 Task: Create a due date automation trigger when advanced on, the moment a card is due add dates due in 1 days.
Action: Mouse moved to (959, 278)
Screenshot: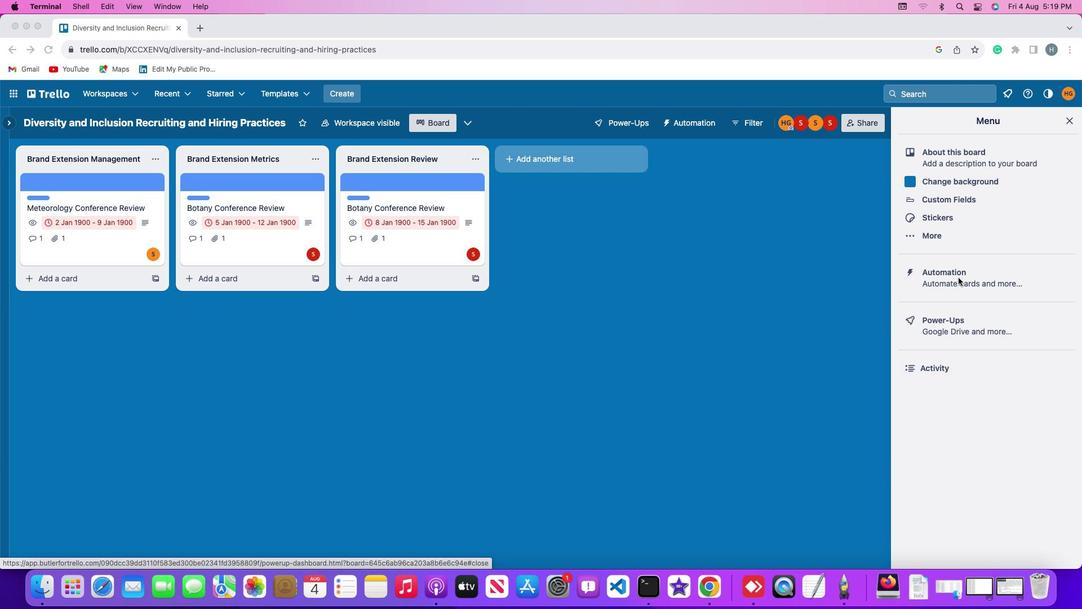 
Action: Mouse pressed left at (959, 278)
Screenshot: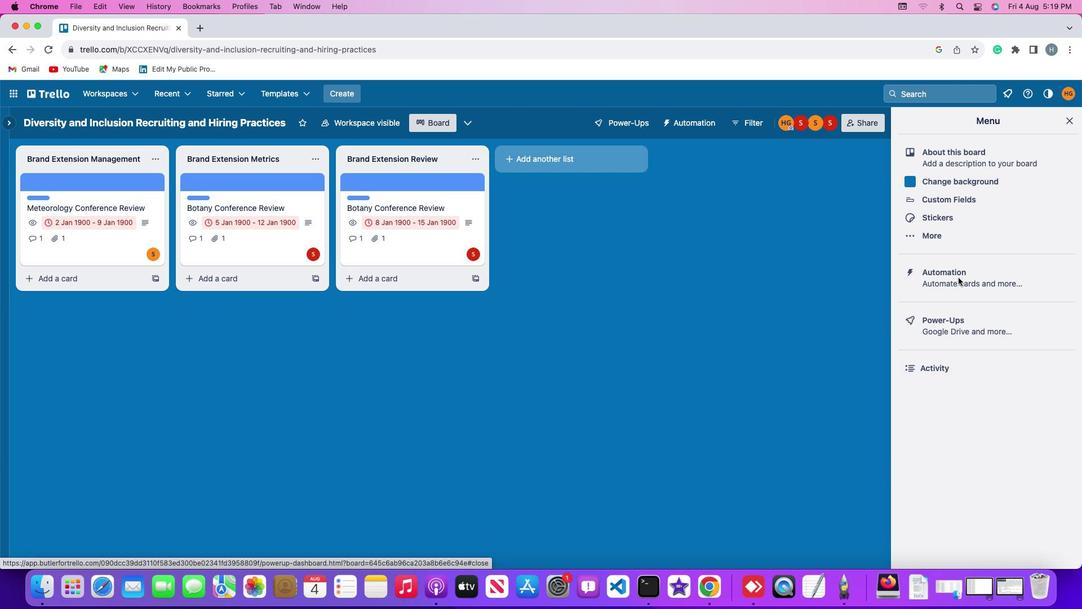 
Action: Mouse pressed left at (959, 278)
Screenshot: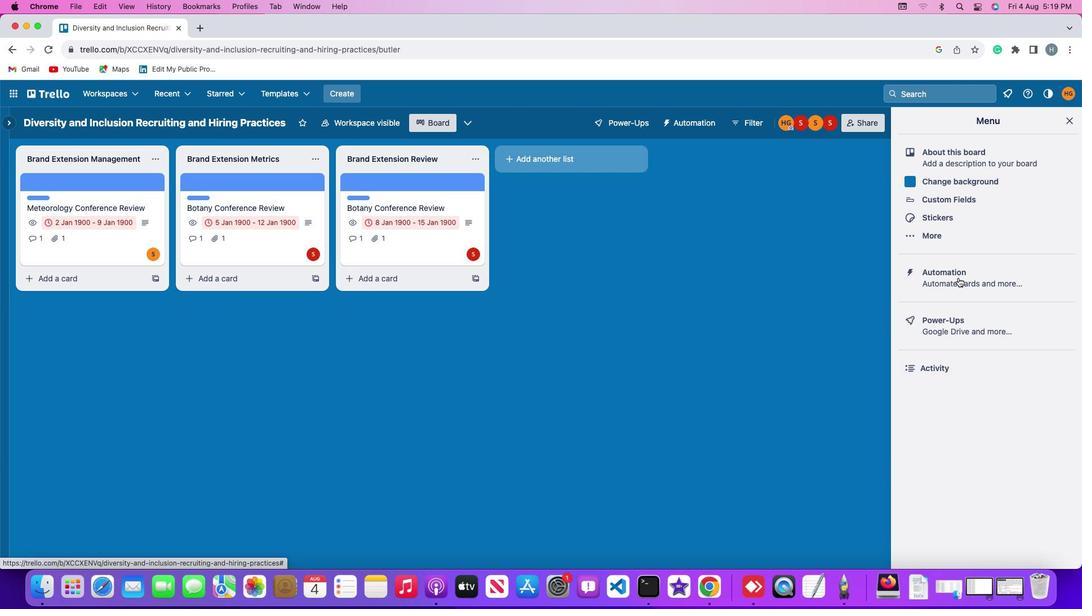 
Action: Mouse moved to (71, 267)
Screenshot: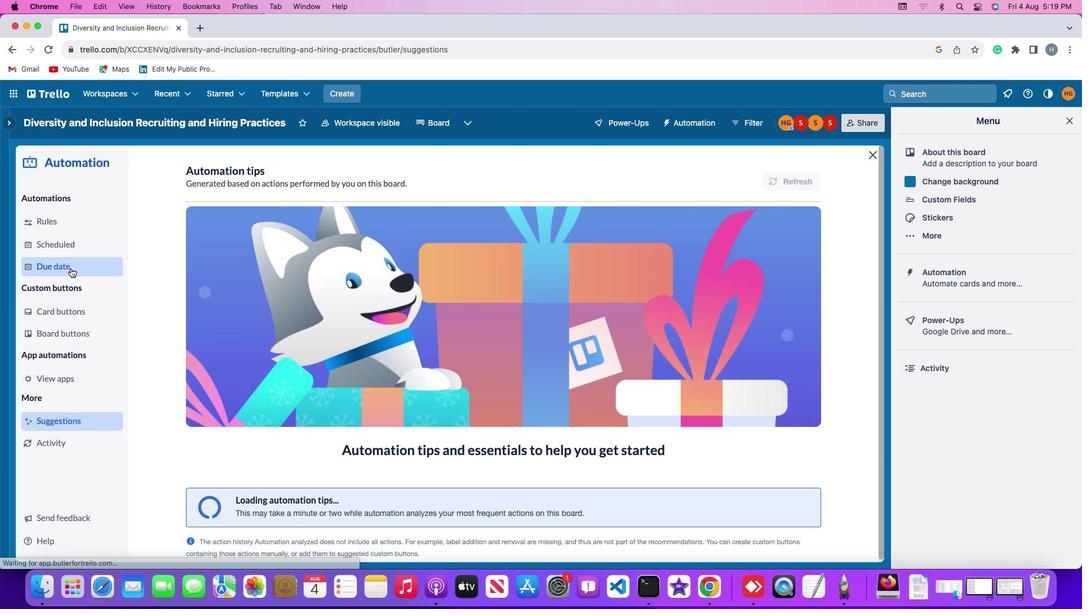 
Action: Mouse pressed left at (71, 267)
Screenshot: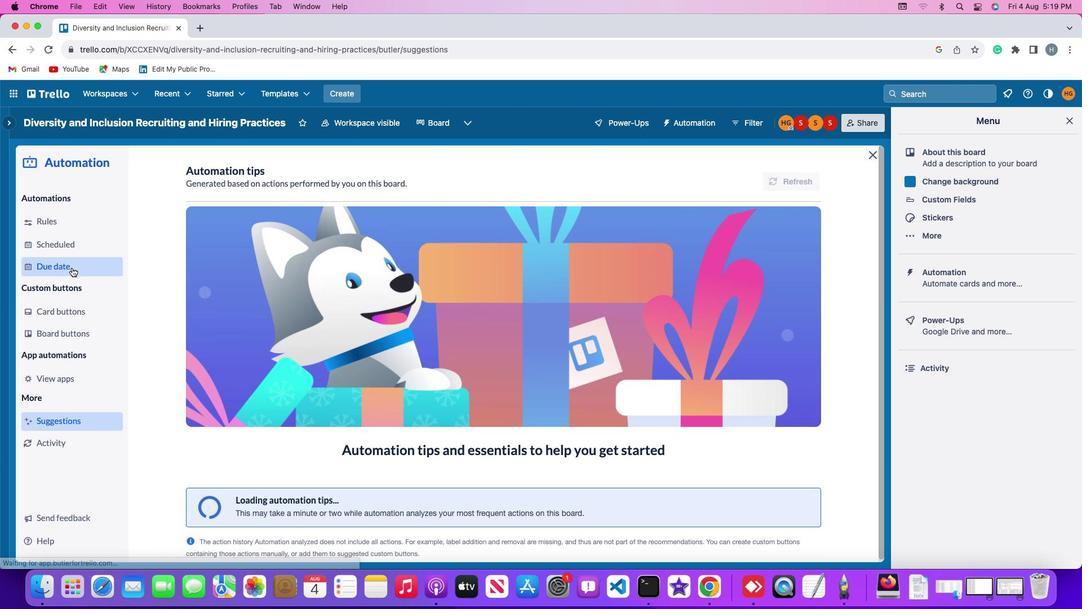 
Action: Mouse moved to (756, 174)
Screenshot: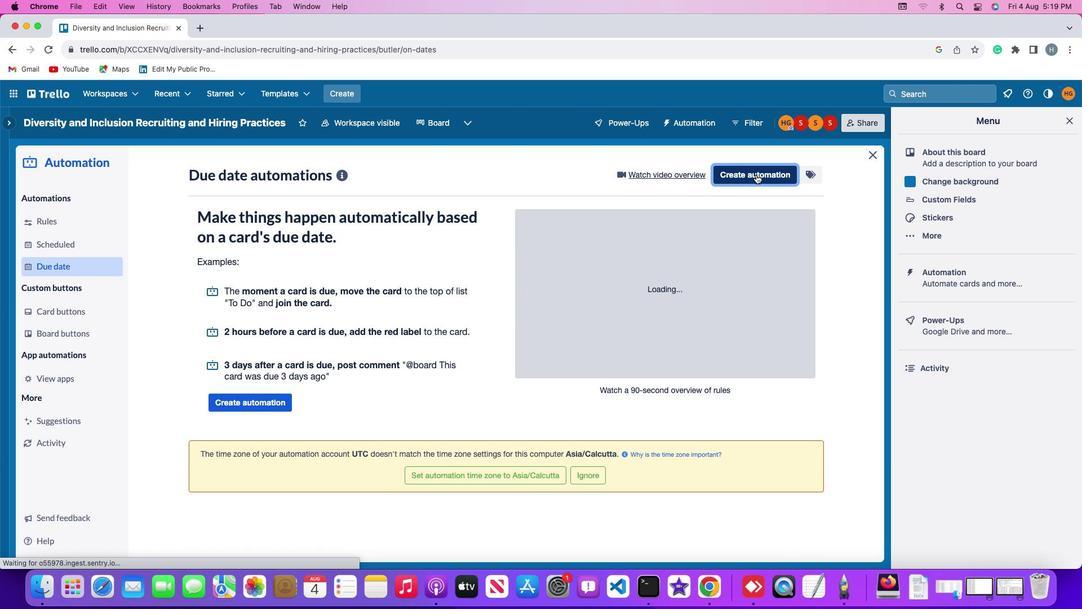 
Action: Mouse pressed left at (756, 174)
Screenshot: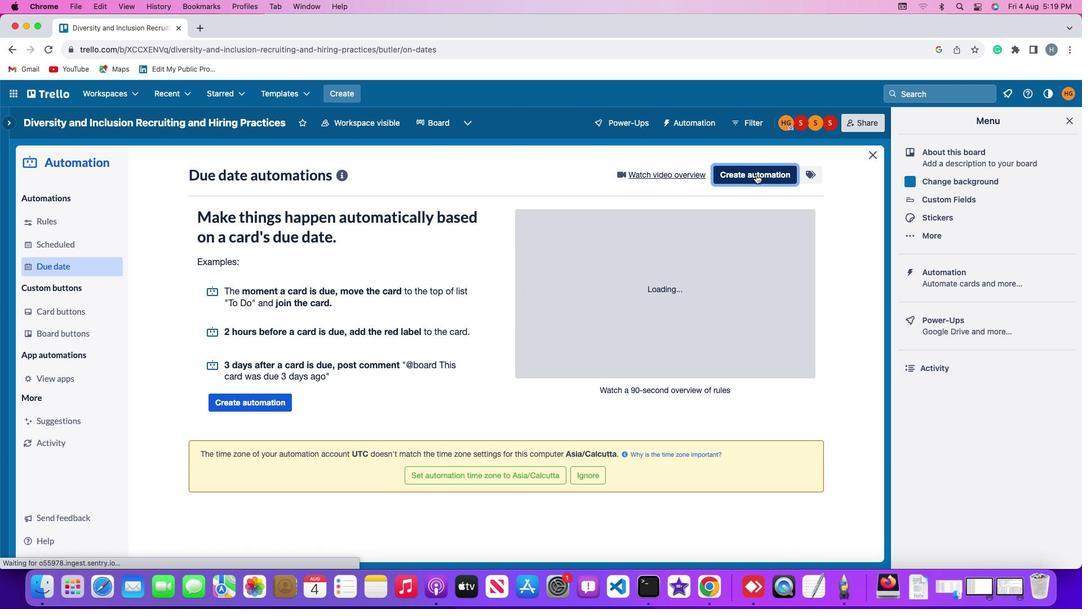 
Action: Mouse moved to (490, 277)
Screenshot: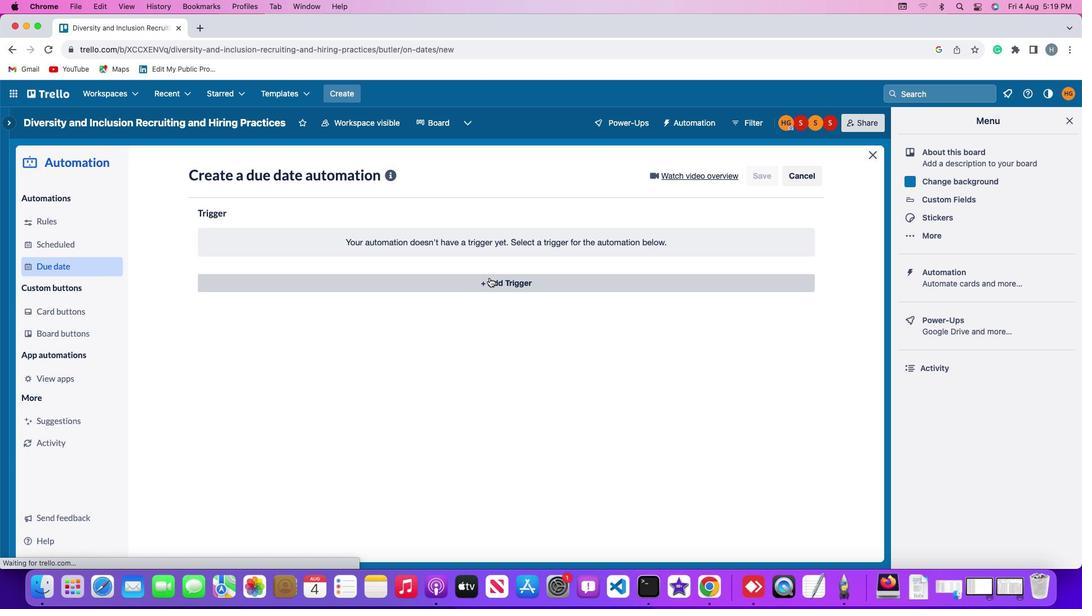 
Action: Mouse pressed left at (490, 277)
Screenshot: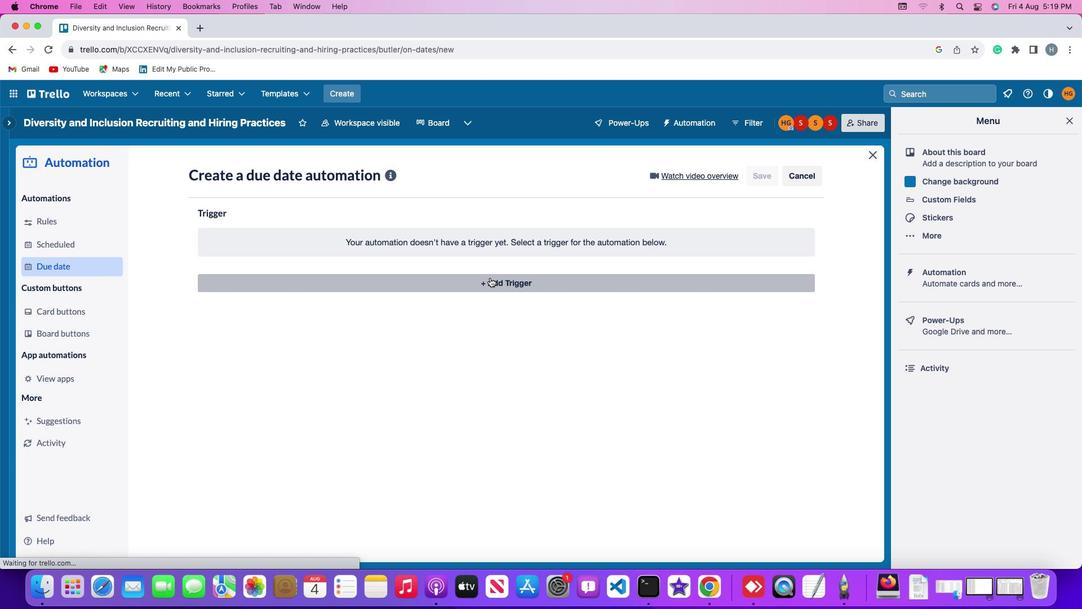 
Action: Mouse moved to (235, 416)
Screenshot: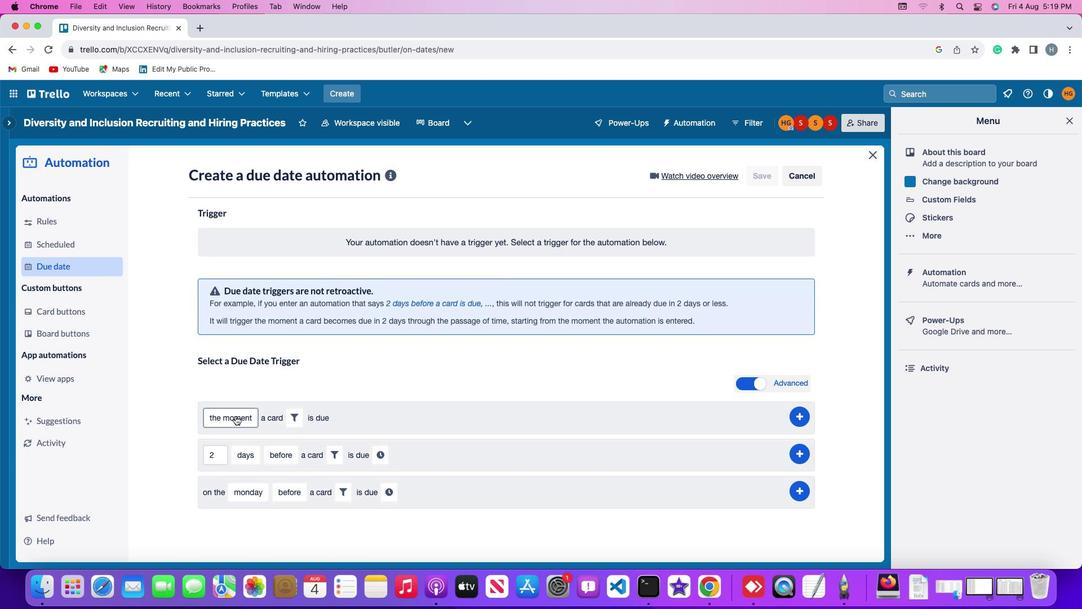 
Action: Mouse pressed left at (235, 416)
Screenshot: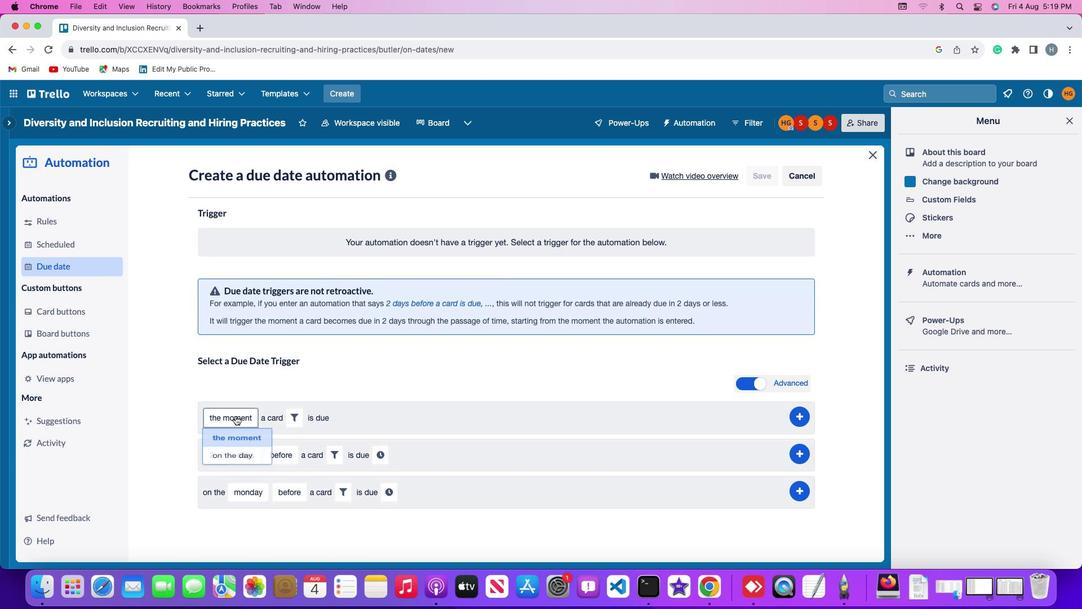 
Action: Mouse moved to (236, 432)
Screenshot: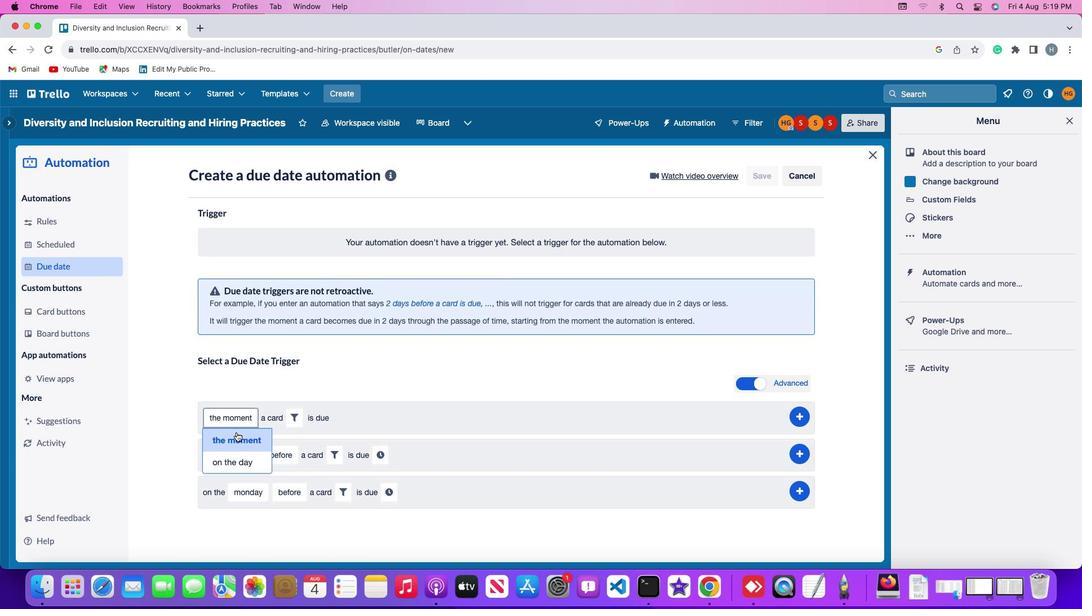 
Action: Mouse pressed left at (236, 432)
Screenshot: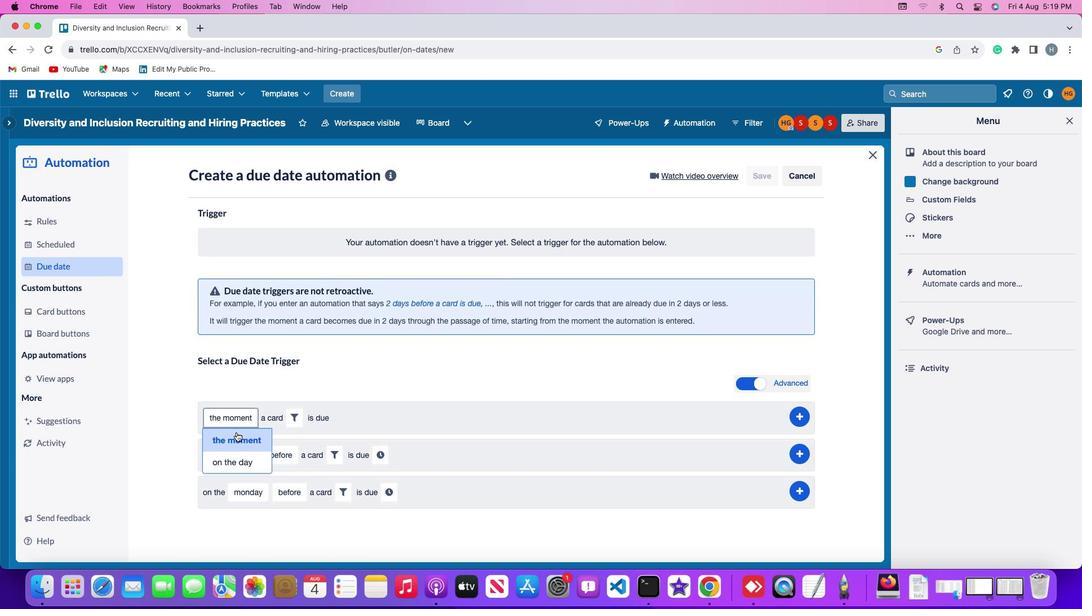 
Action: Mouse moved to (290, 417)
Screenshot: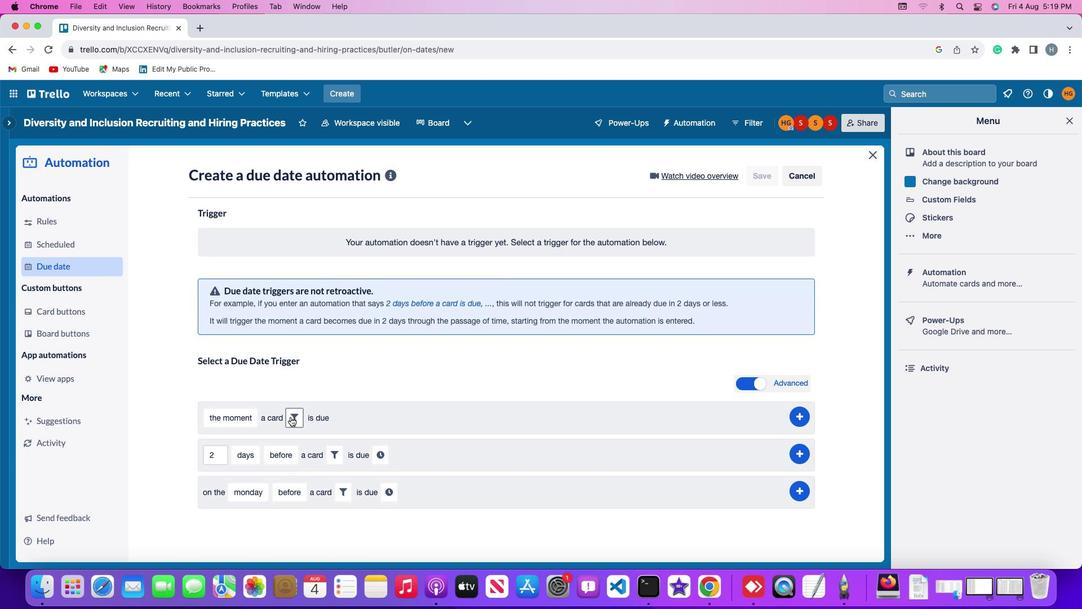 
Action: Mouse pressed left at (290, 417)
Screenshot: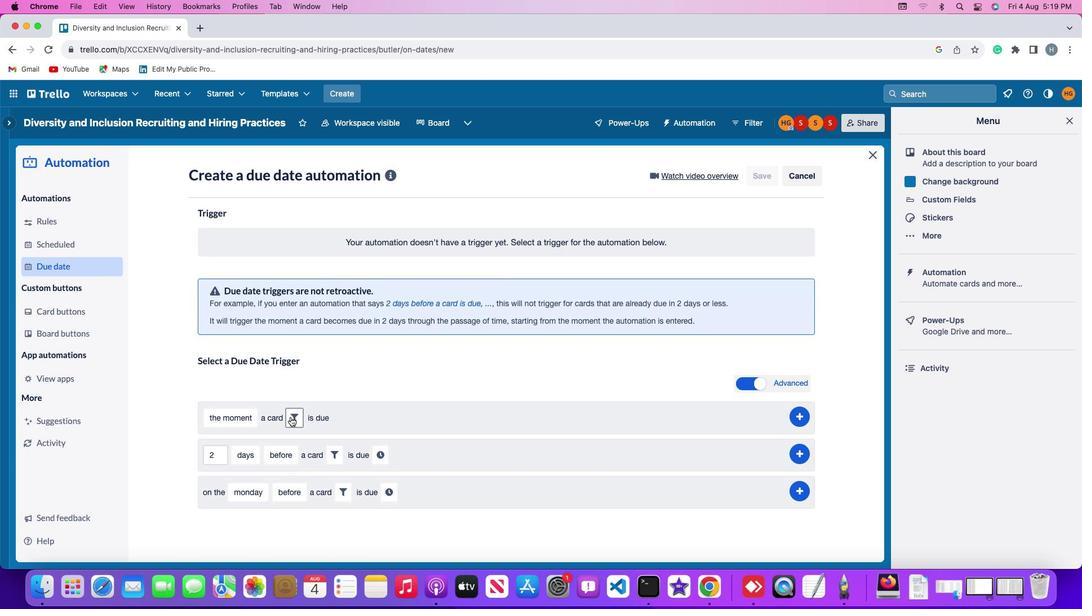 
Action: Mouse moved to (347, 454)
Screenshot: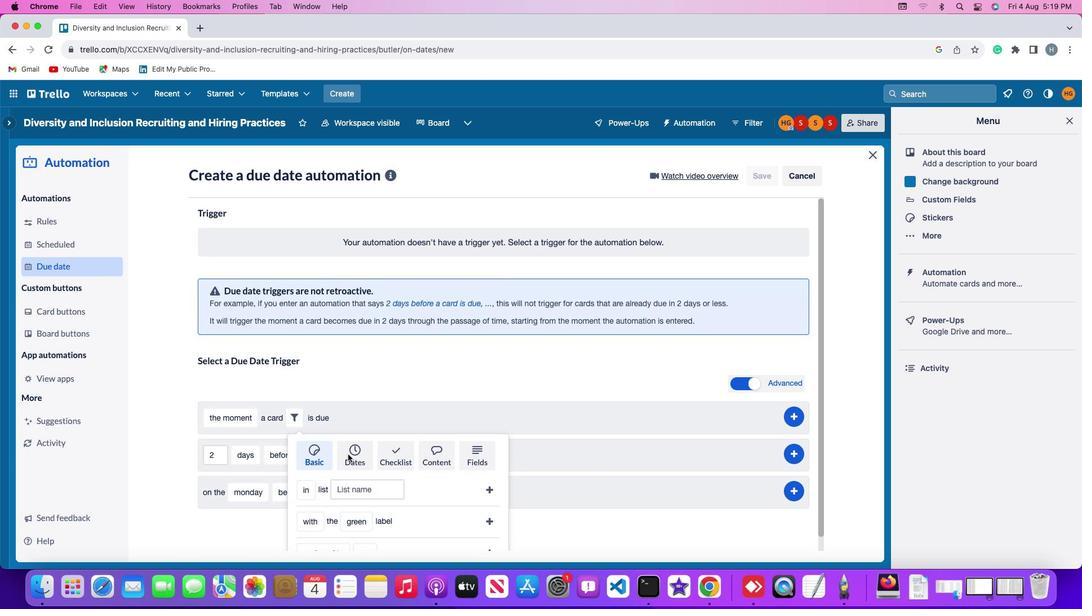 
Action: Mouse pressed left at (347, 454)
Screenshot: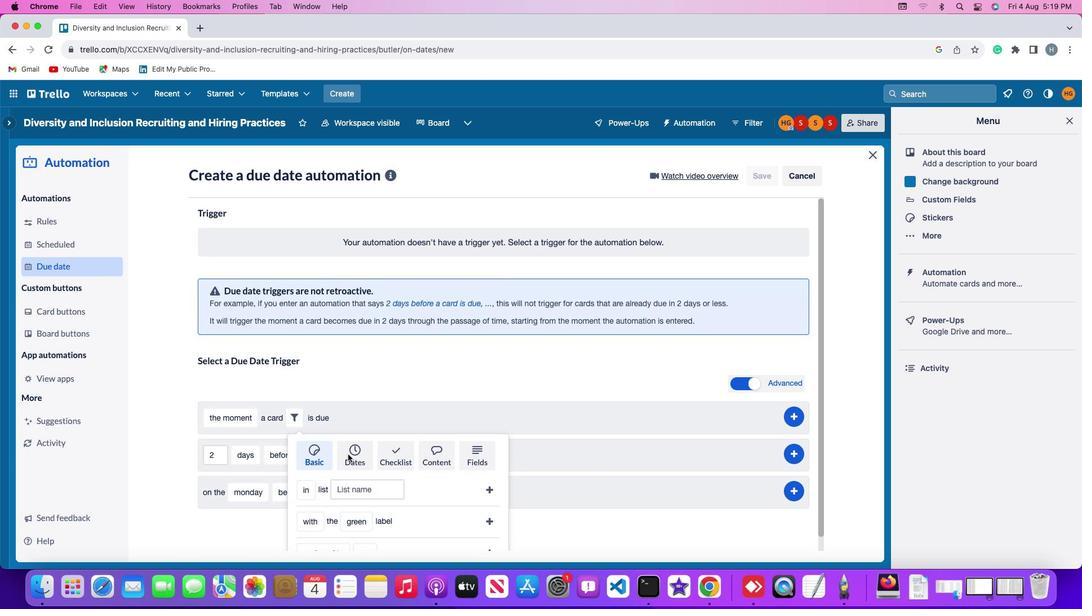 
Action: Mouse moved to (364, 461)
Screenshot: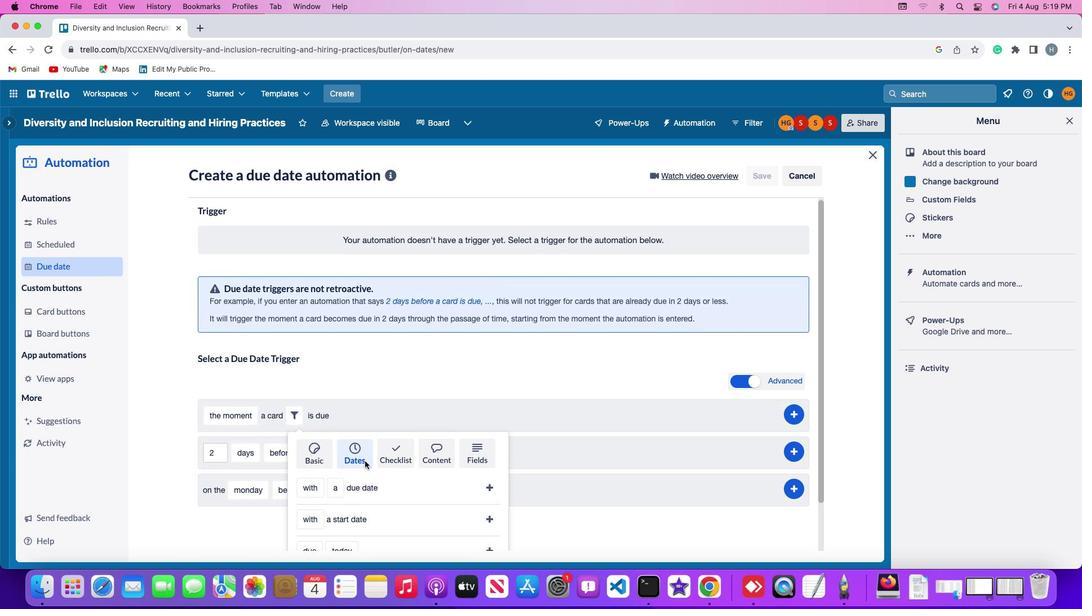 
Action: Mouse scrolled (364, 461) with delta (0, 0)
Screenshot: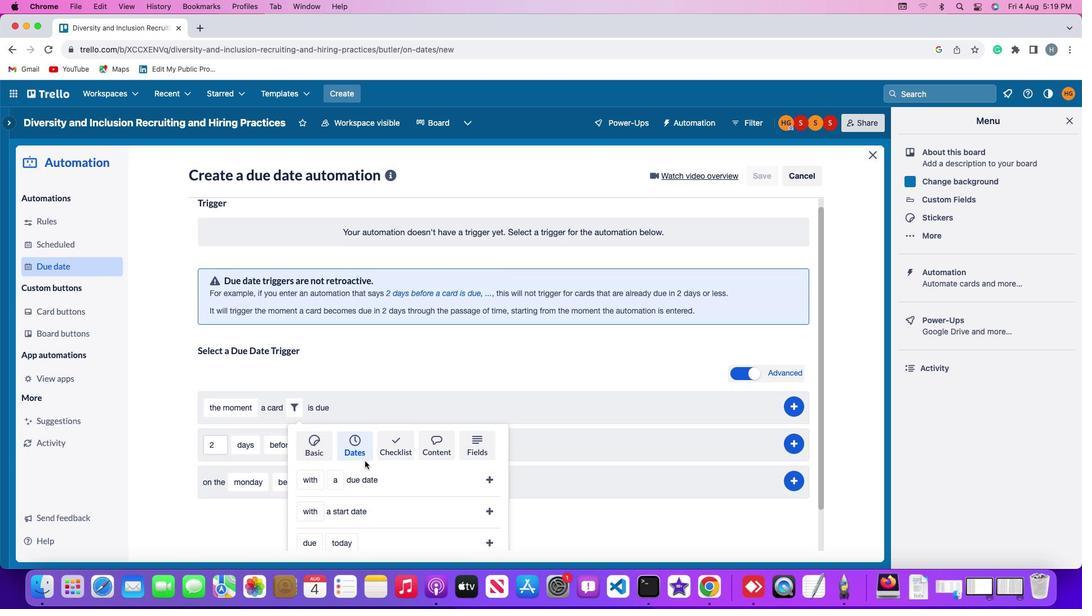 
Action: Mouse scrolled (364, 461) with delta (0, 0)
Screenshot: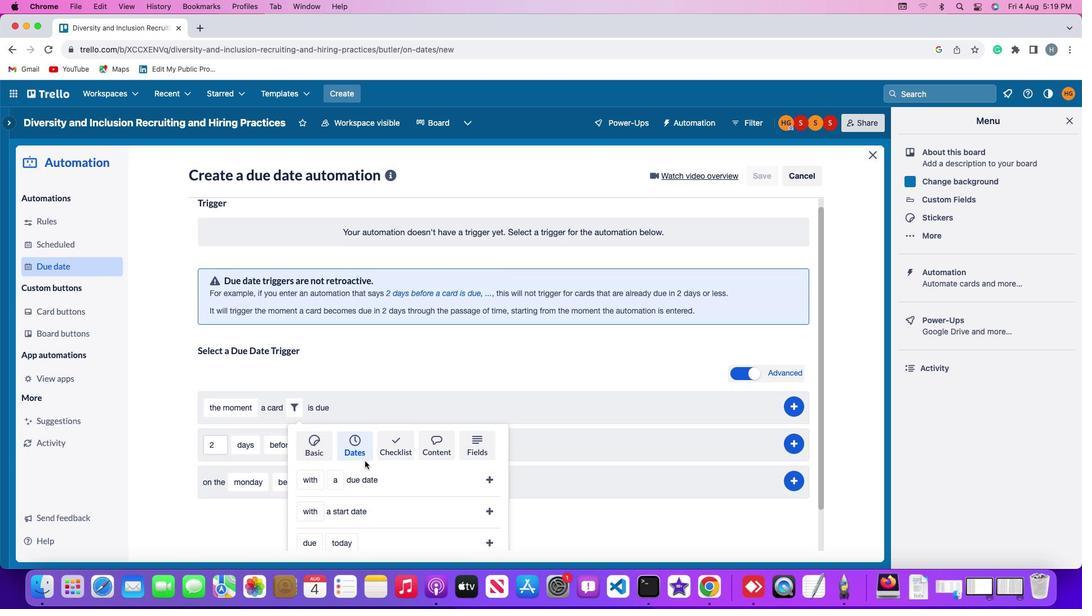 
Action: Mouse scrolled (364, 461) with delta (0, -1)
Screenshot: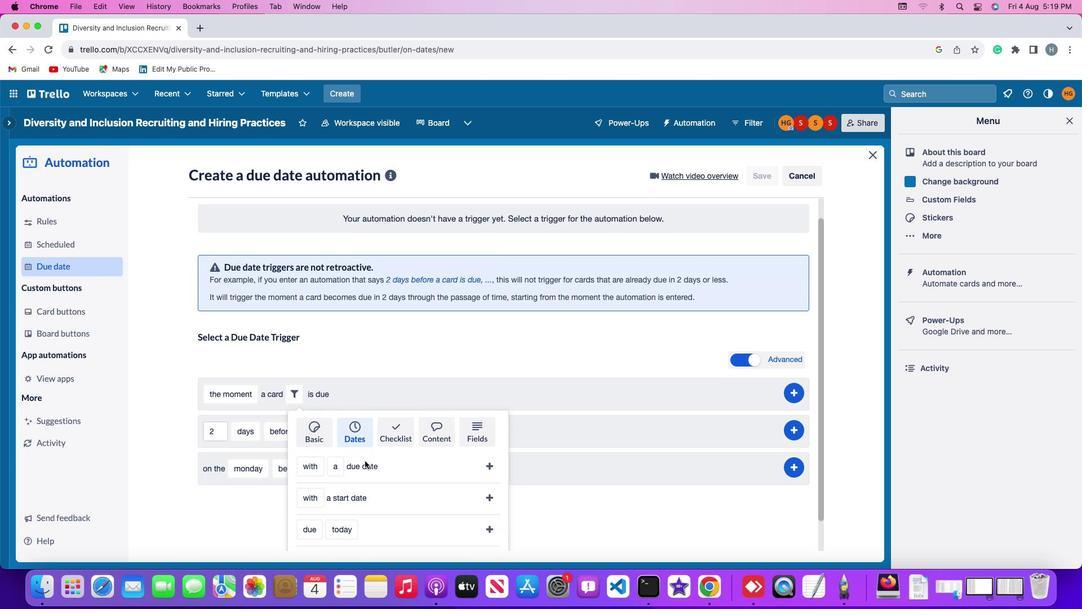 
Action: Mouse scrolled (364, 461) with delta (0, -2)
Screenshot: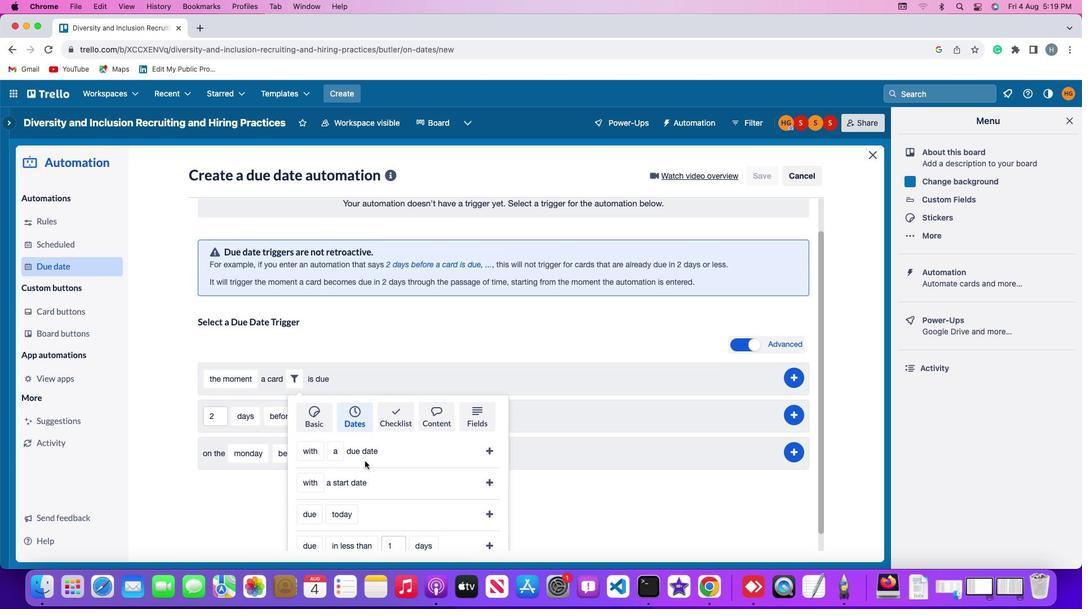 
Action: Mouse scrolled (364, 461) with delta (0, 0)
Screenshot: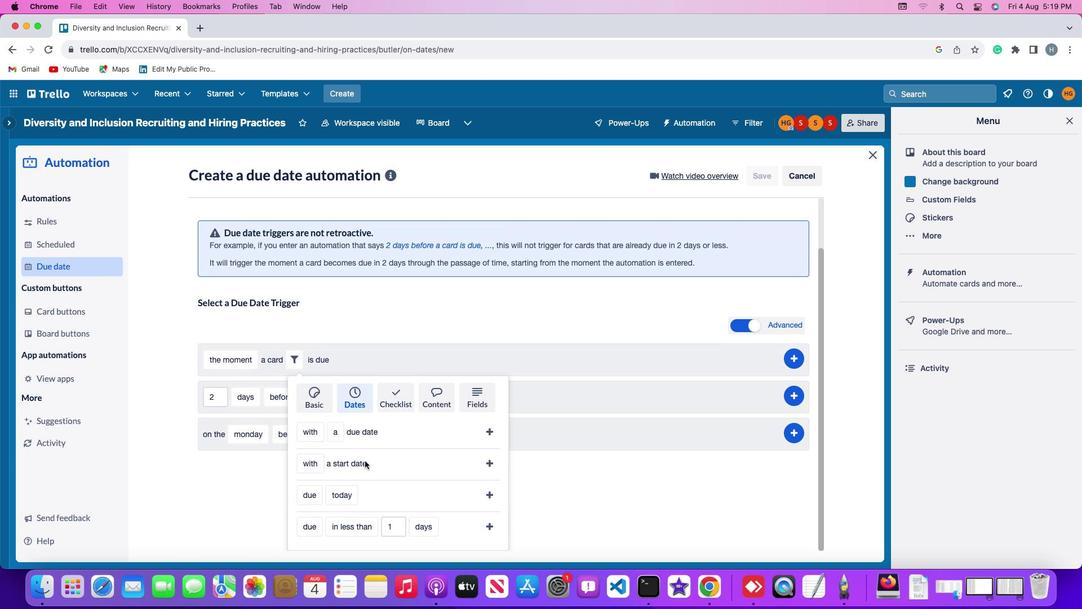
Action: Mouse scrolled (364, 461) with delta (0, 0)
Screenshot: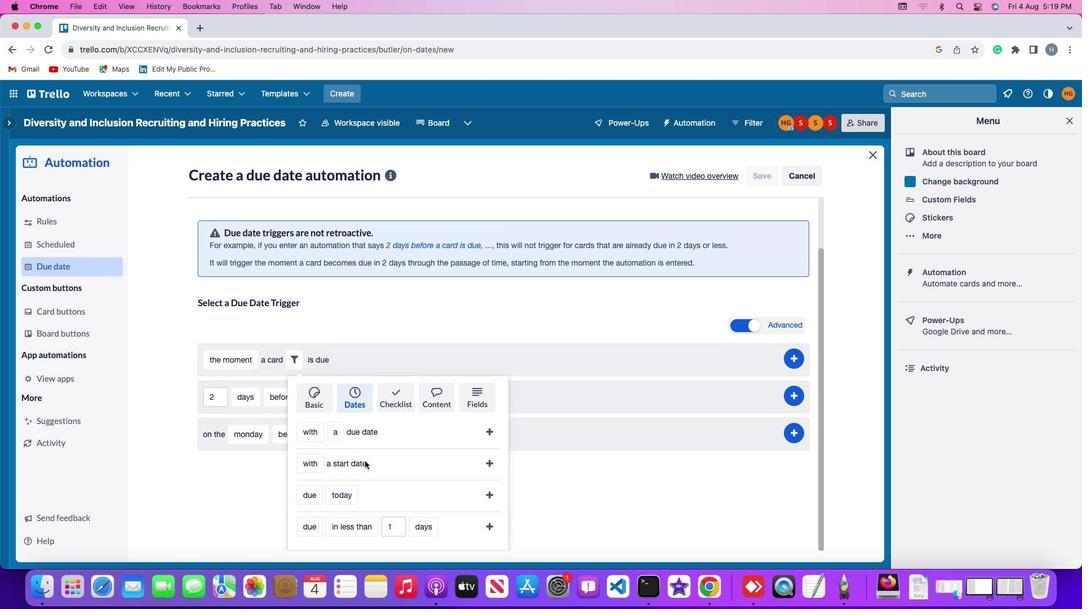
Action: Mouse scrolled (364, 461) with delta (0, -1)
Screenshot: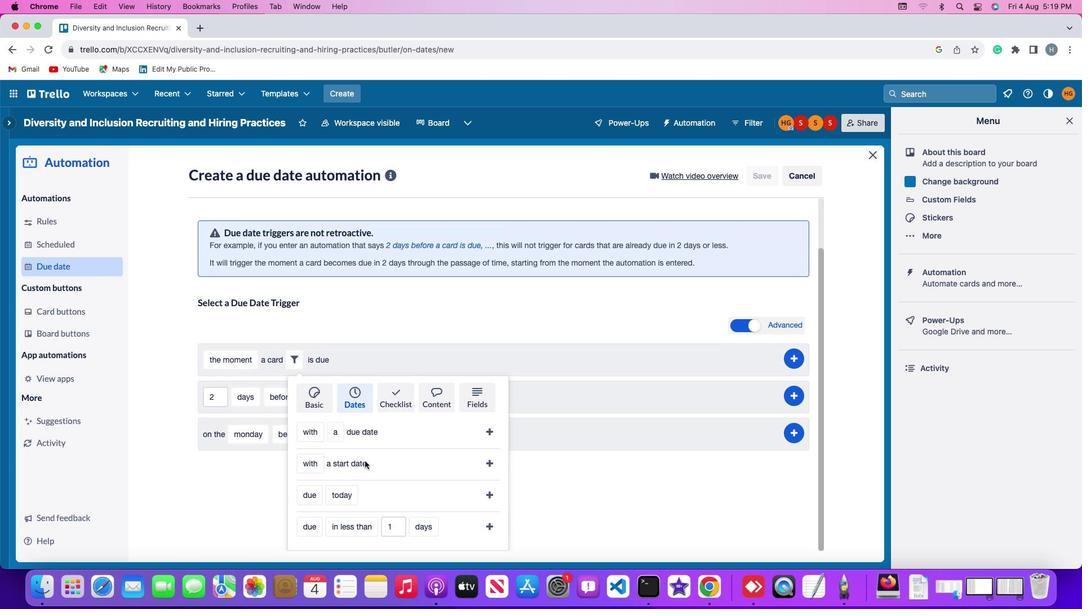 
Action: Mouse scrolled (364, 461) with delta (0, -2)
Screenshot: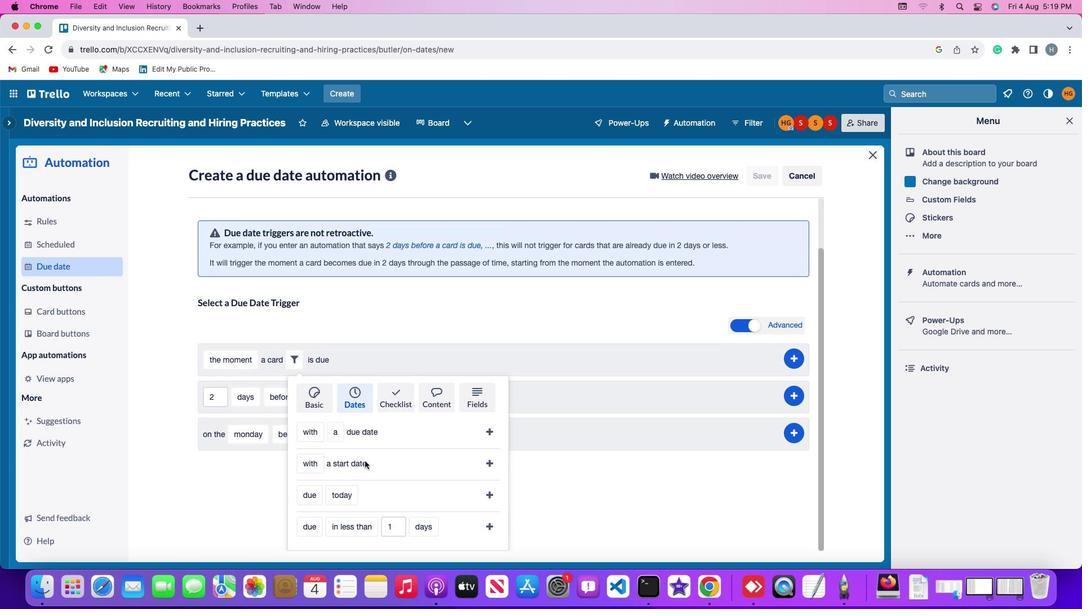
Action: Mouse moved to (360, 479)
Screenshot: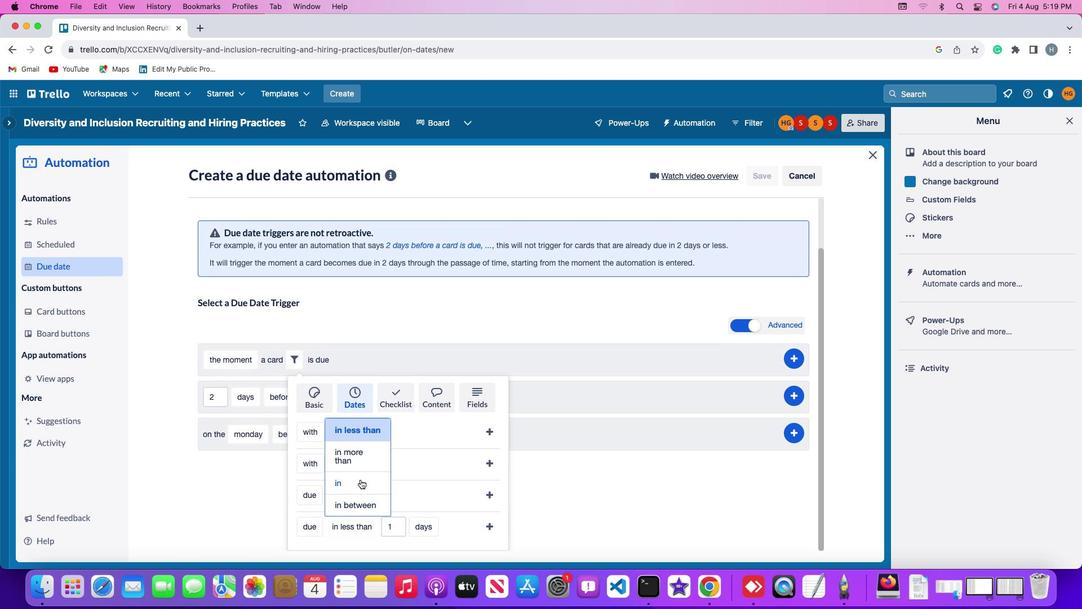 
Action: Mouse pressed left at (360, 479)
Screenshot: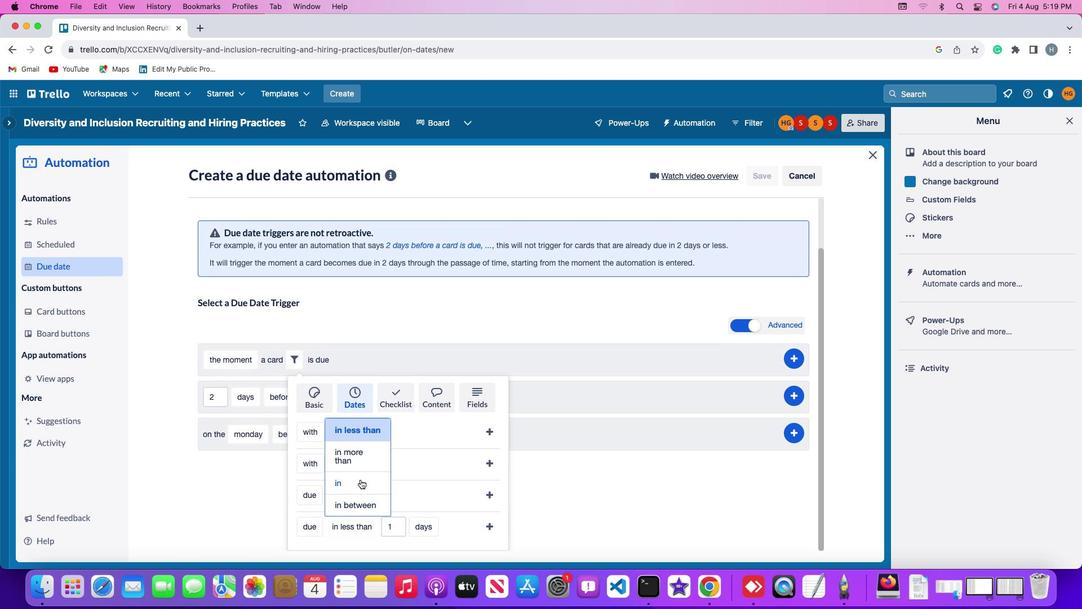 
Action: Mouse moved to (366, 526)
Screenshot: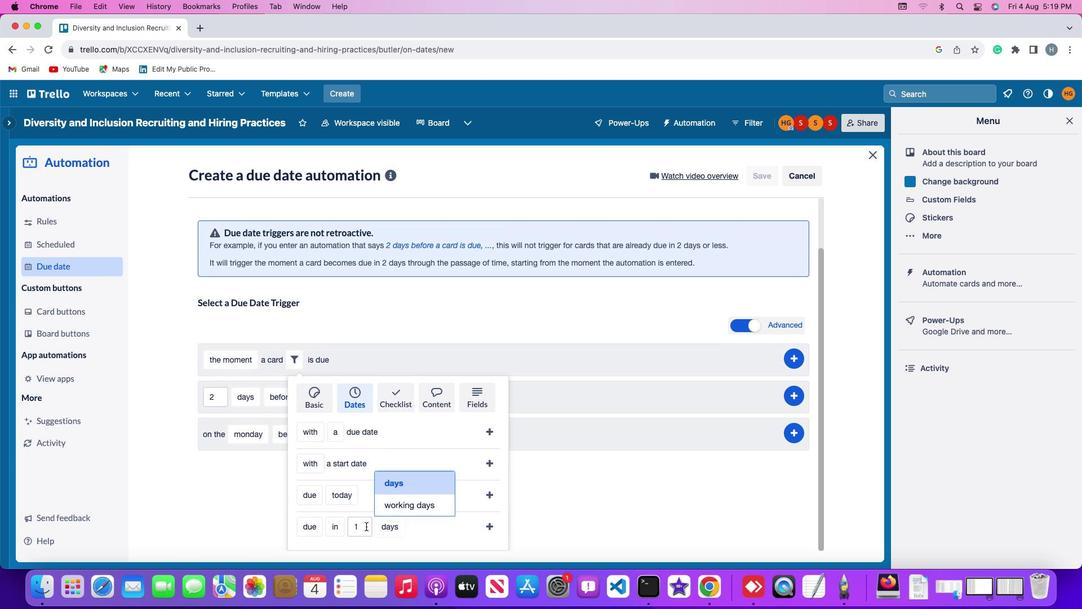 
Action: Mouse pressed left at (366, 526)
Screenshot: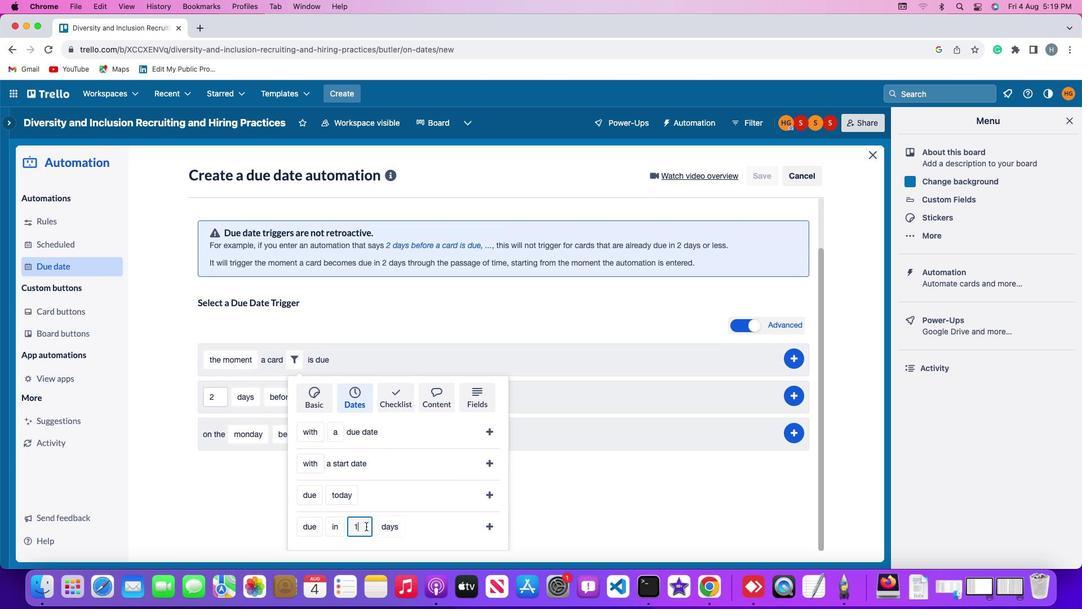 
Action: Mouse moved to (366, 525)
Screenshot: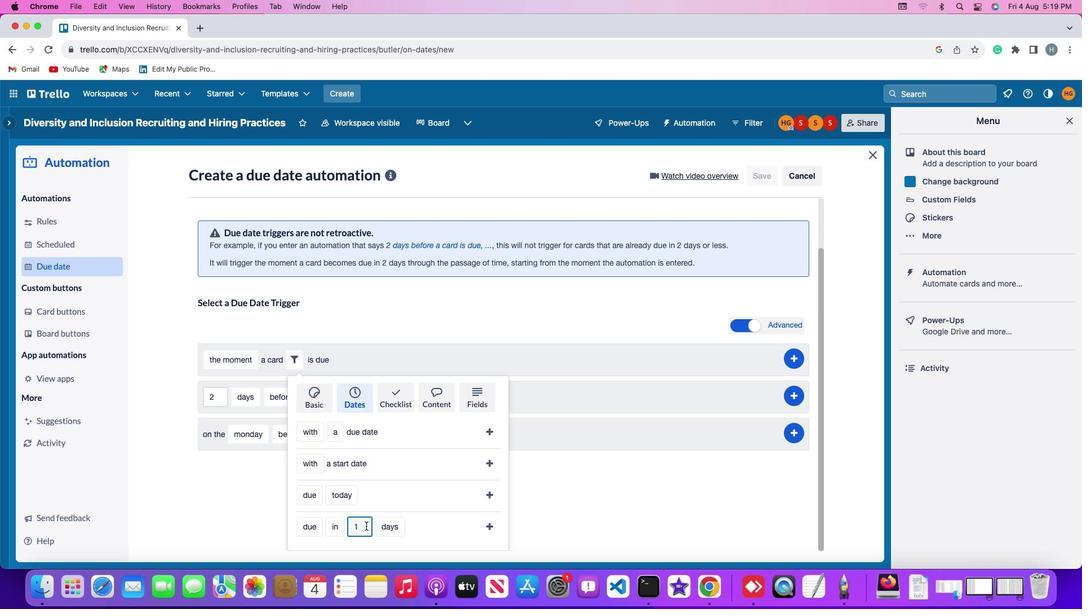 
Action: Key pressed Key.backspace
Screenshot: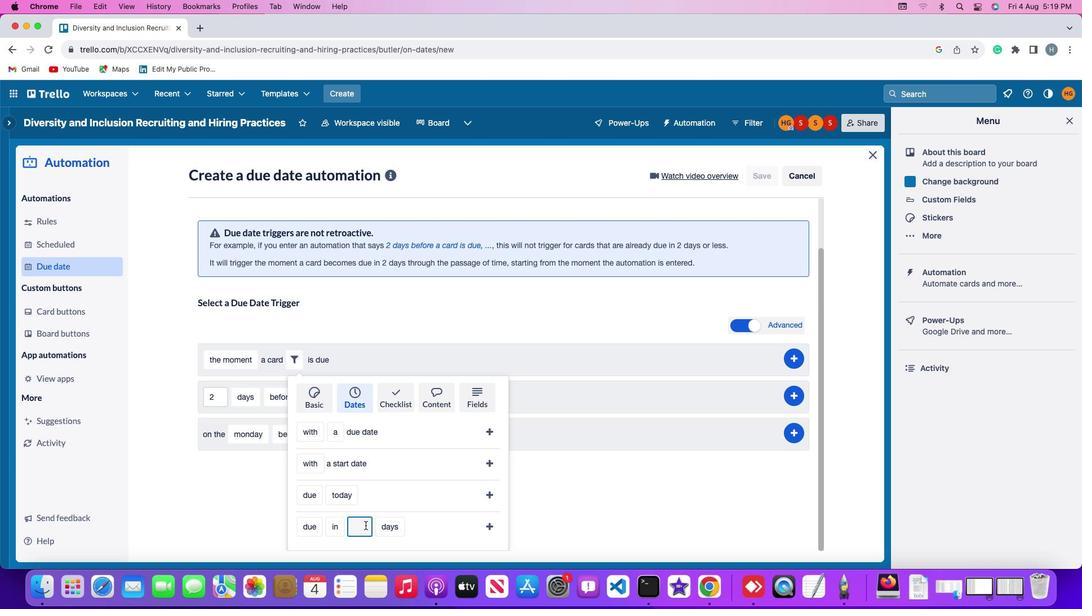 
Action: Mouse moved to (366, 525)
Screenshot: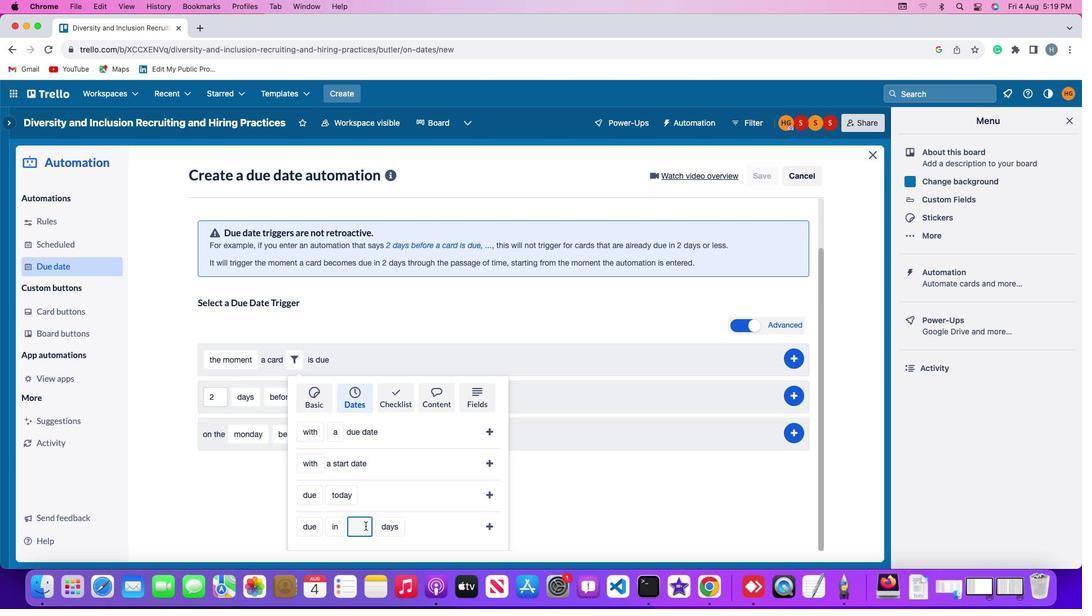 
Action: Key pressed '1'
Screenshot: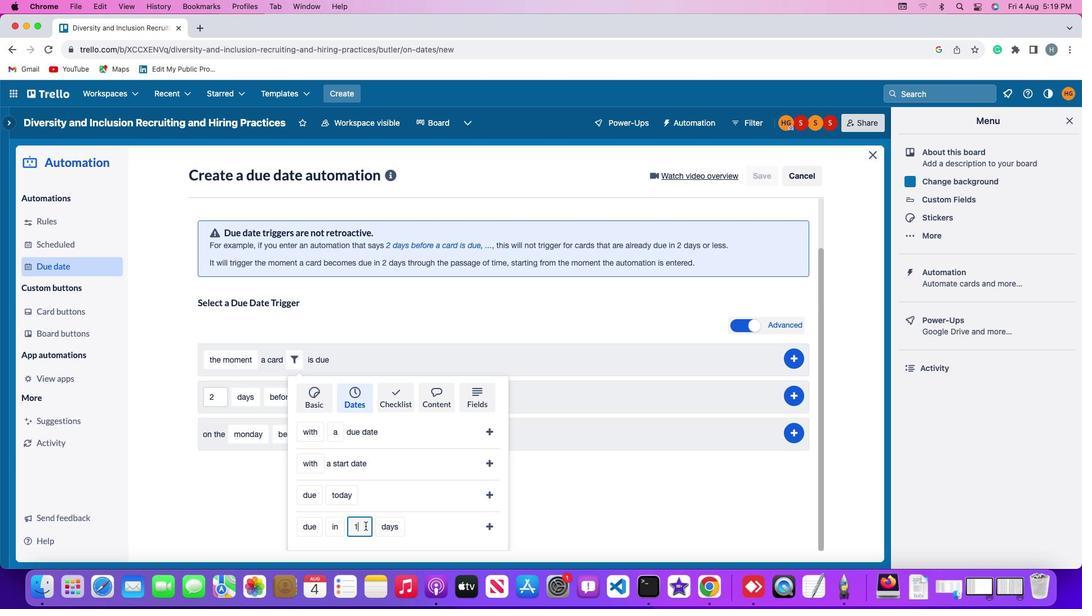 
Action: Mouse moved to (387, 529)
Screenshot: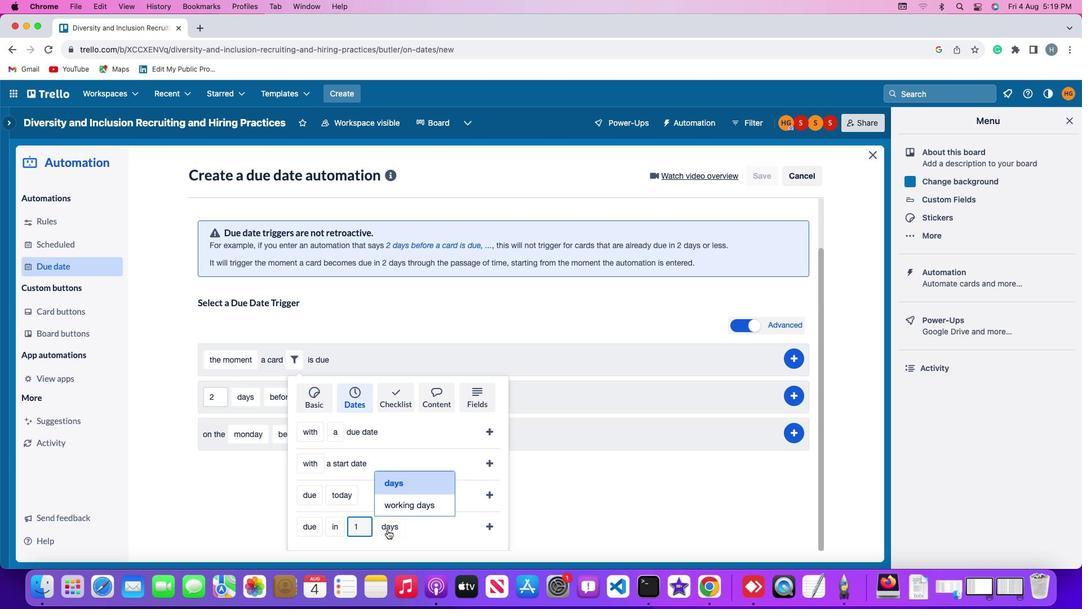 
Action: Mouse pressed left at (387, 529)
Screenshot: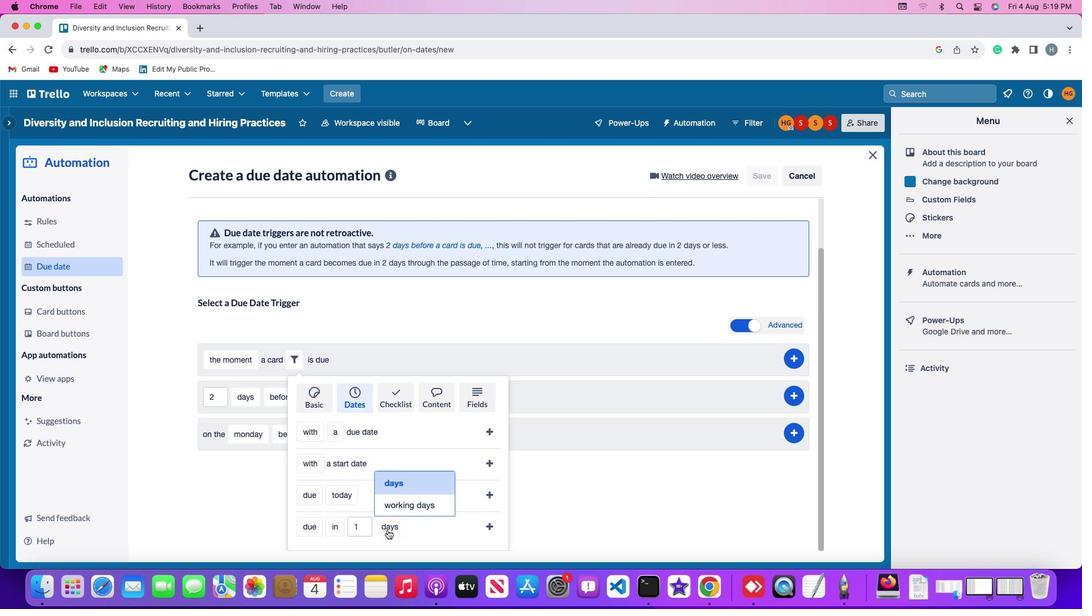 
Action: Mouse moved to (404, 480)
Screenshot: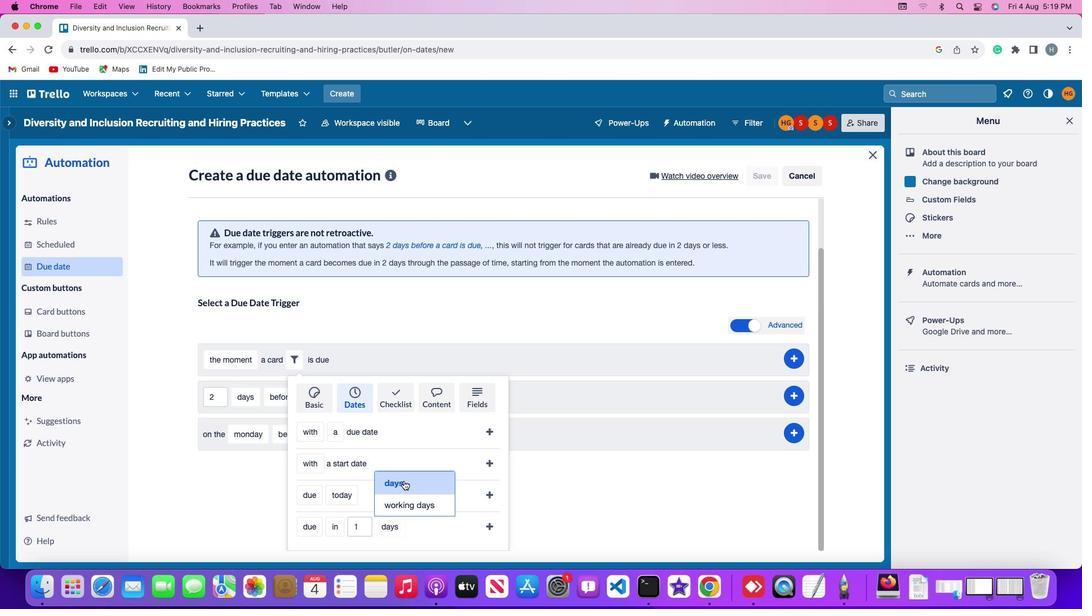 
Action: Mouse pressed left at (404, 480)
Screenshot: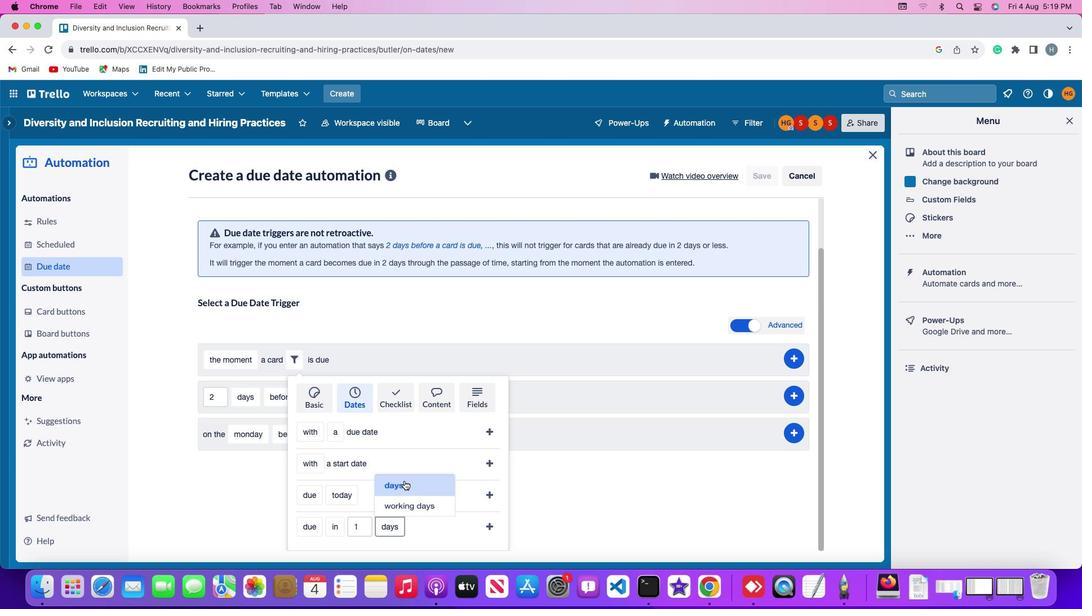 
Action: Mouse moved to (490, 524)
Screenshot: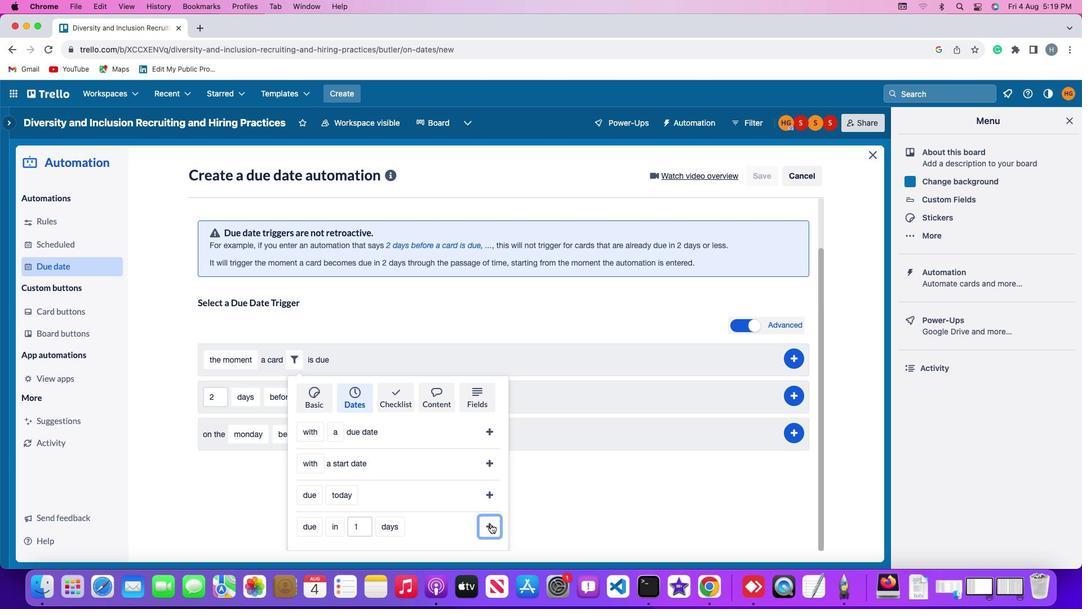 
Action: Mouse pressed left at (490, 524)
Screenshot: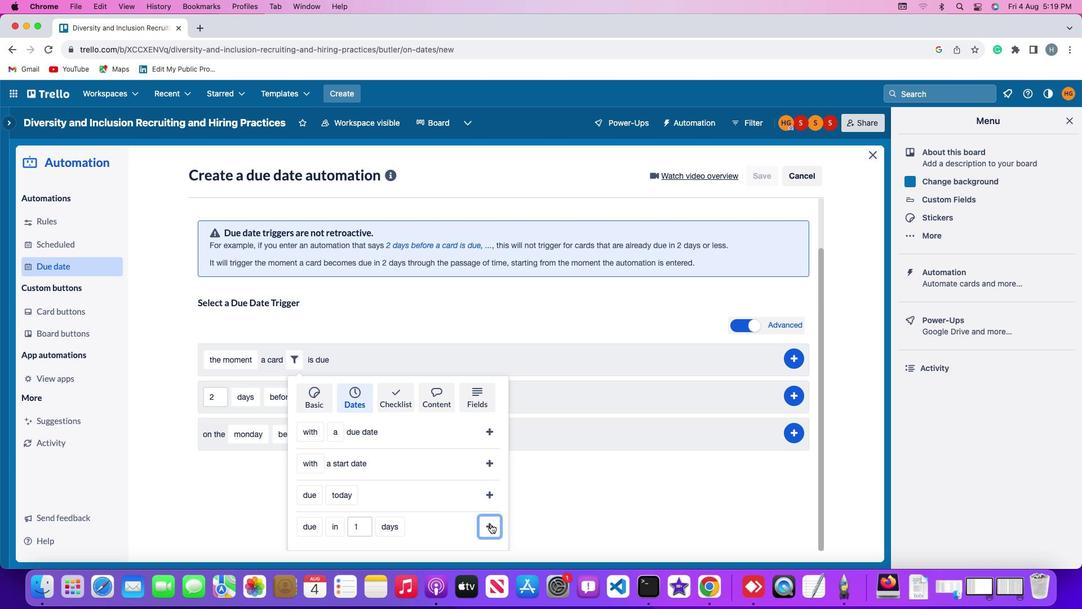 
Action: Mouse moved to (798, 413)
Screenshot: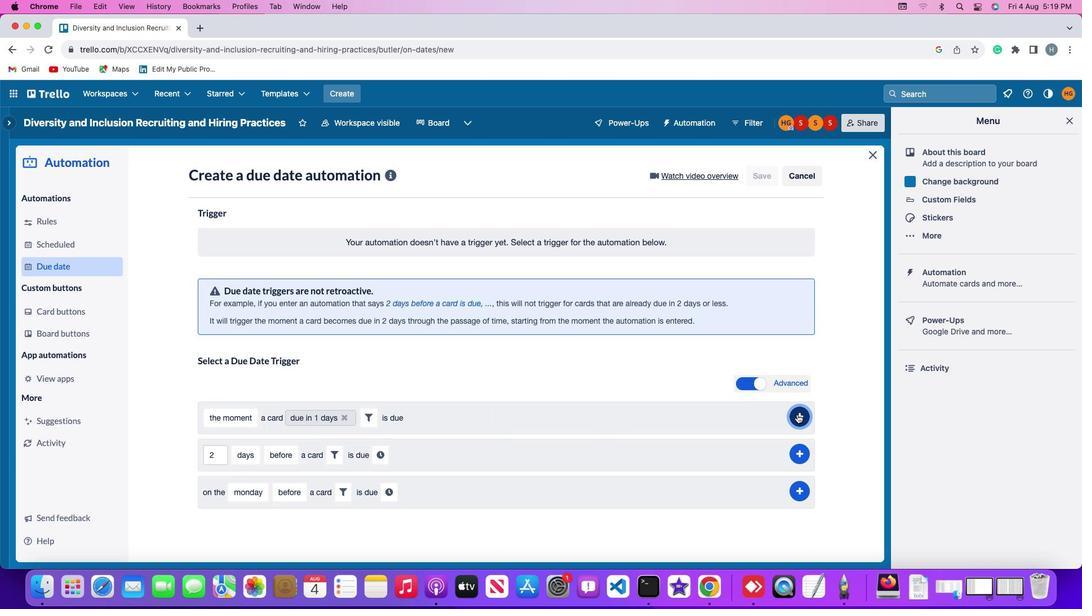 
Action: Mouse pressed left at (798, 413)
Screenshot: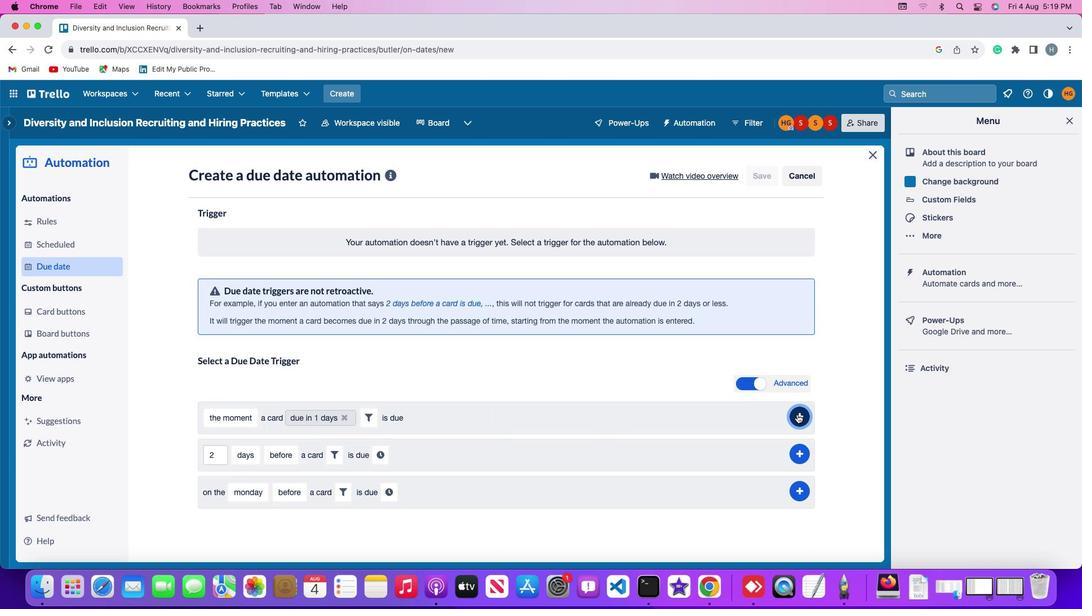 
Action: Mouse moved to (822, 309)
Screenshot: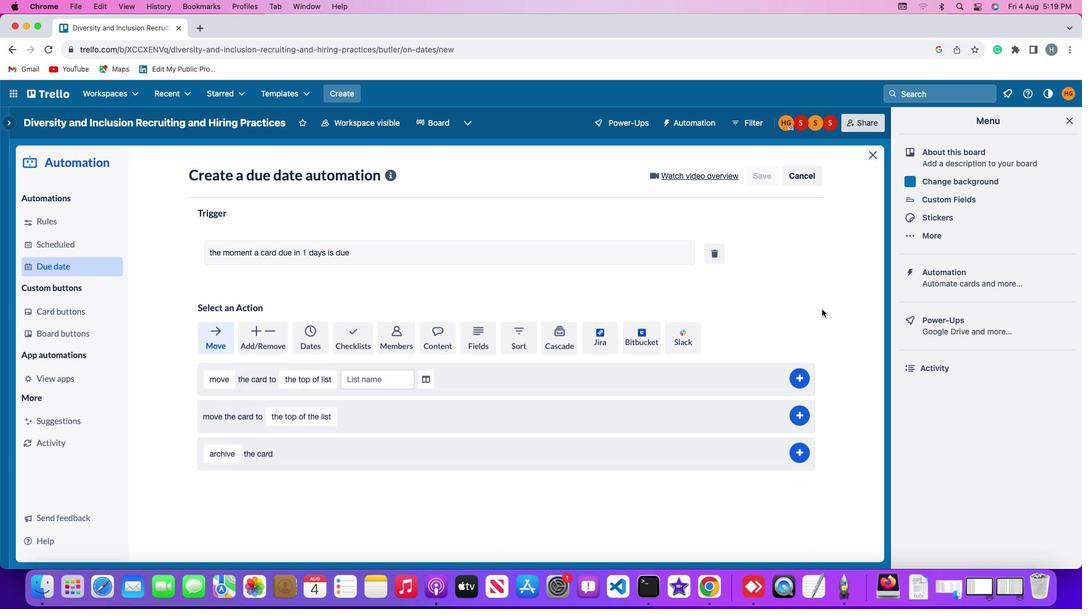 
